 Task: Align the text to the middle.
Action: Mouse moved to (10, 146)
Screenshot: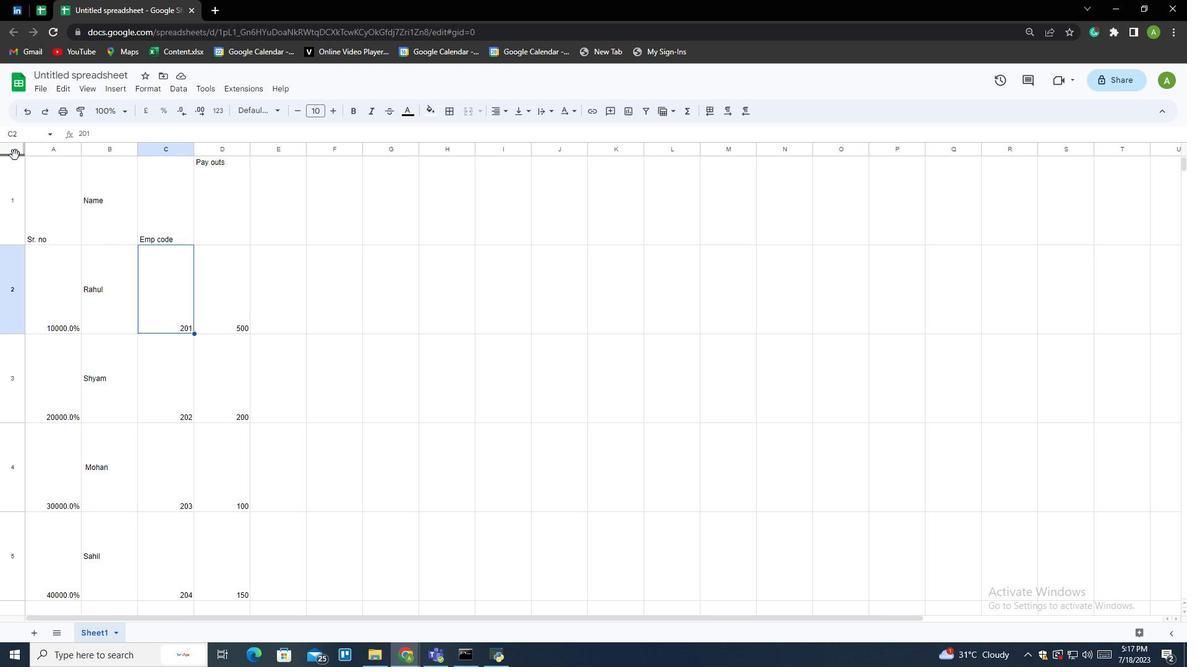 
Action: Mouse pressed left at (10, 146)
Screenshot: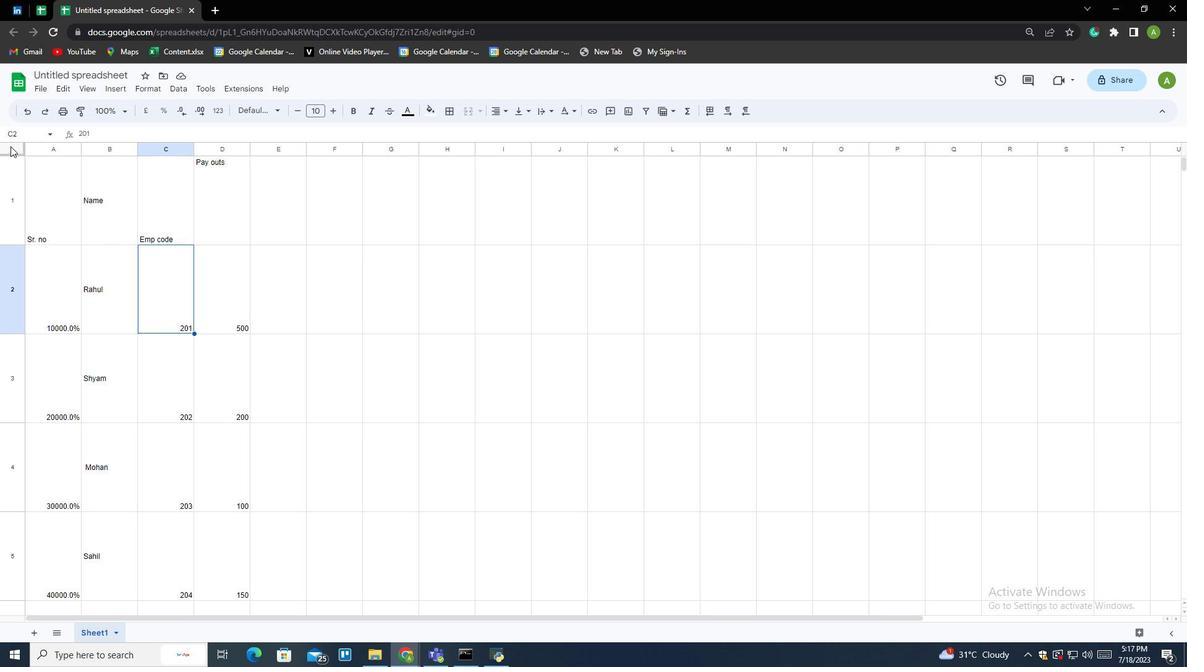
Action: Mouse moved to (141, 89)
Screenshot: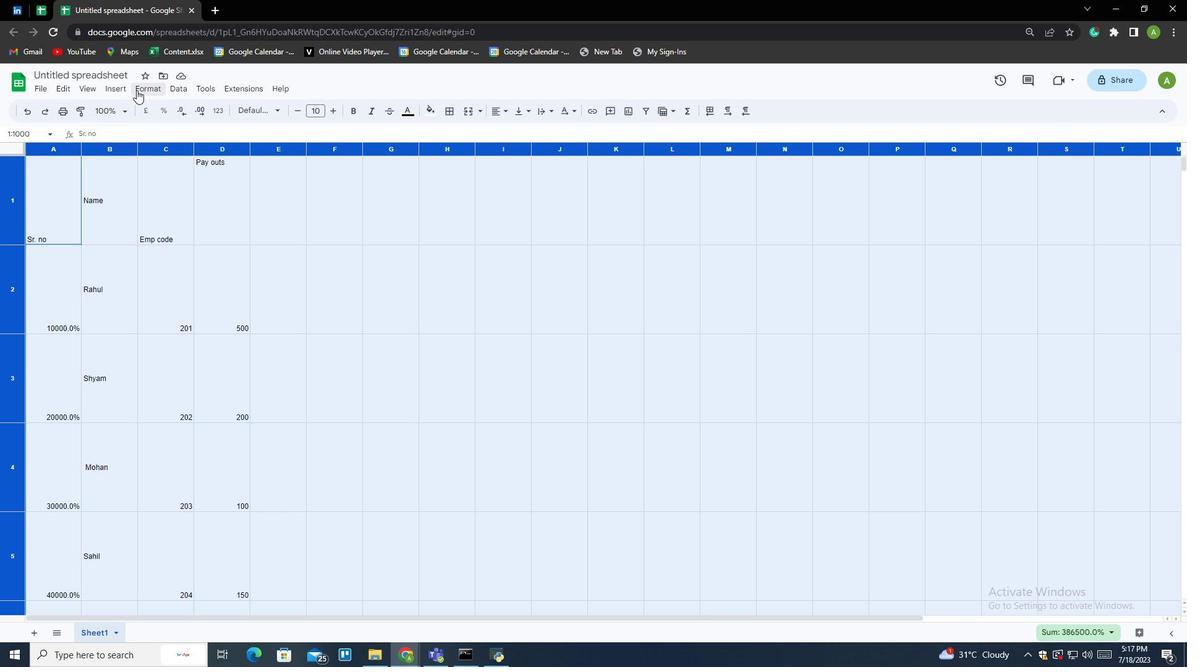
Action: Mouse pressed left at (141, 89)
Screenshot: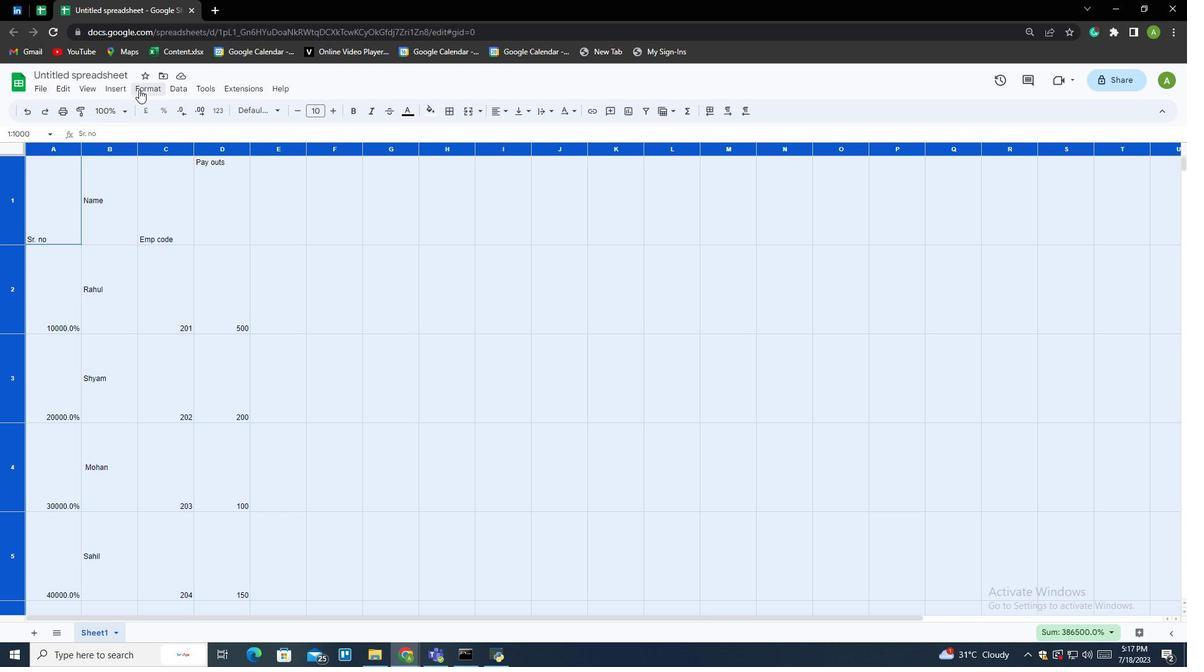 
Action: Mouse moved to (343, 286)
Screenshot: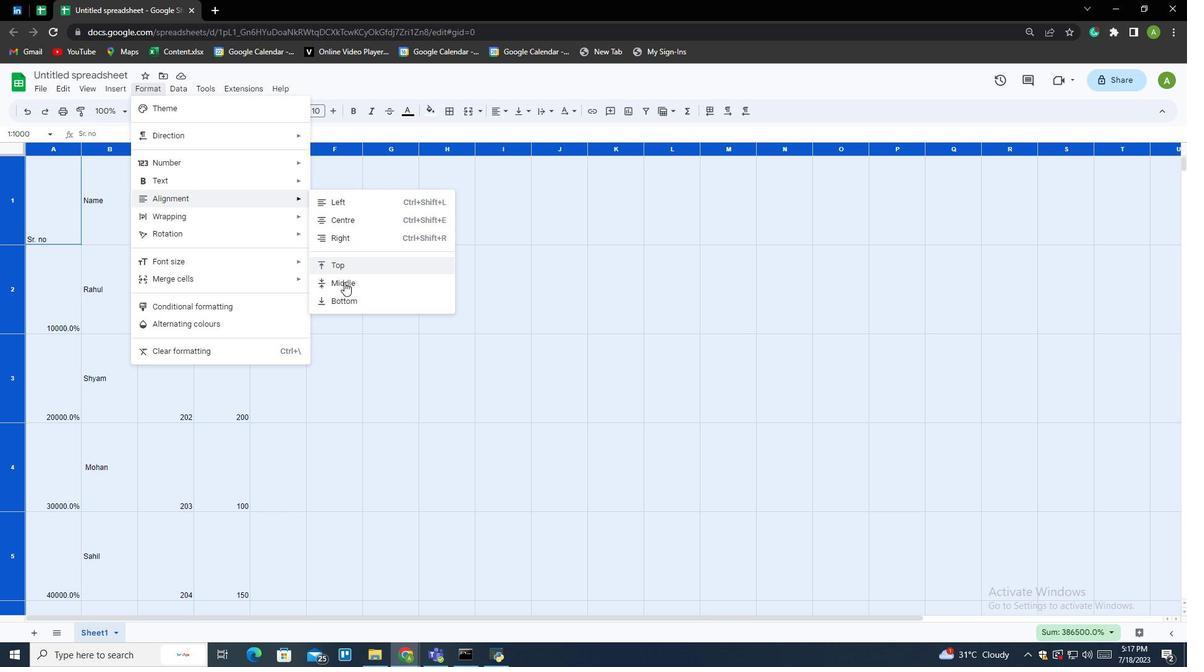 
Action: Mouse pressed left at (343, 286)
Screenshot: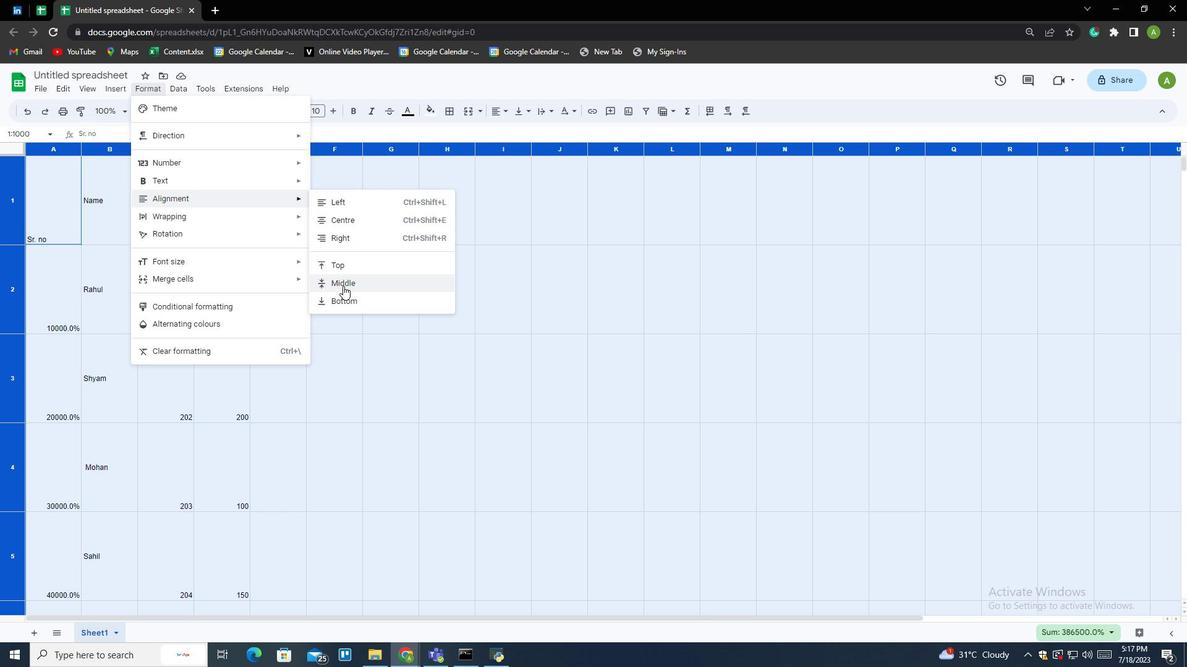 
Action: Mouse moved to (268, 385)
Screenshot: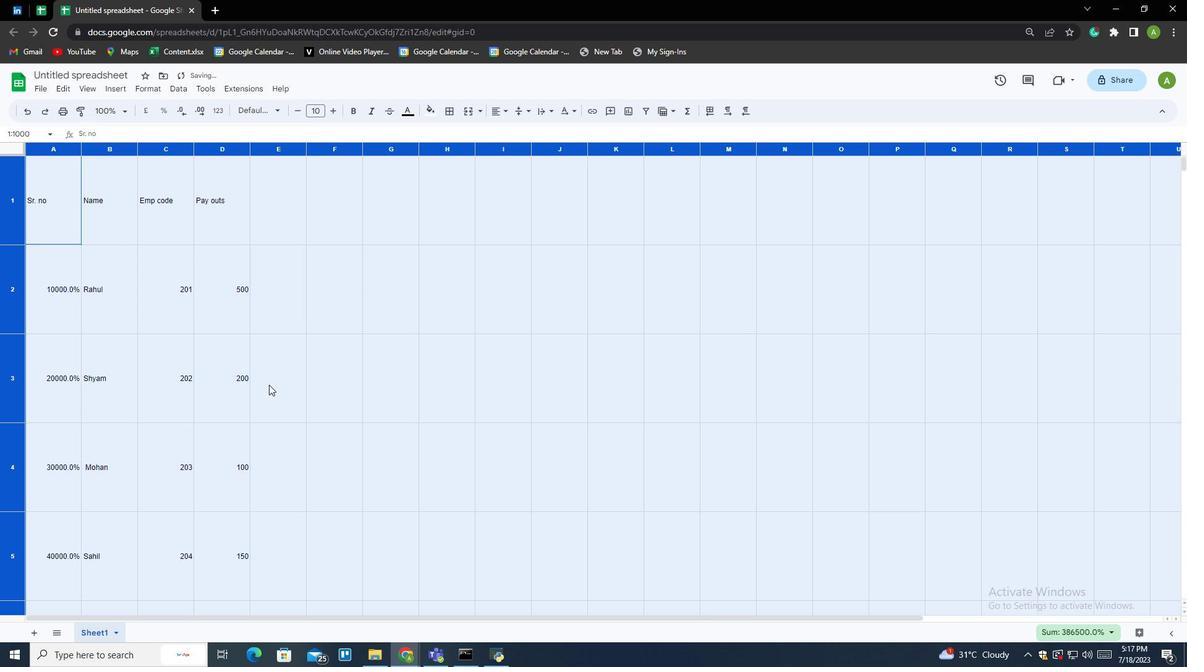 
